 Task: Use the formula "DEVSQ" in spreadsheet "Project protfolio".
Action: Mouse moved to (604, 92)
Screenshot: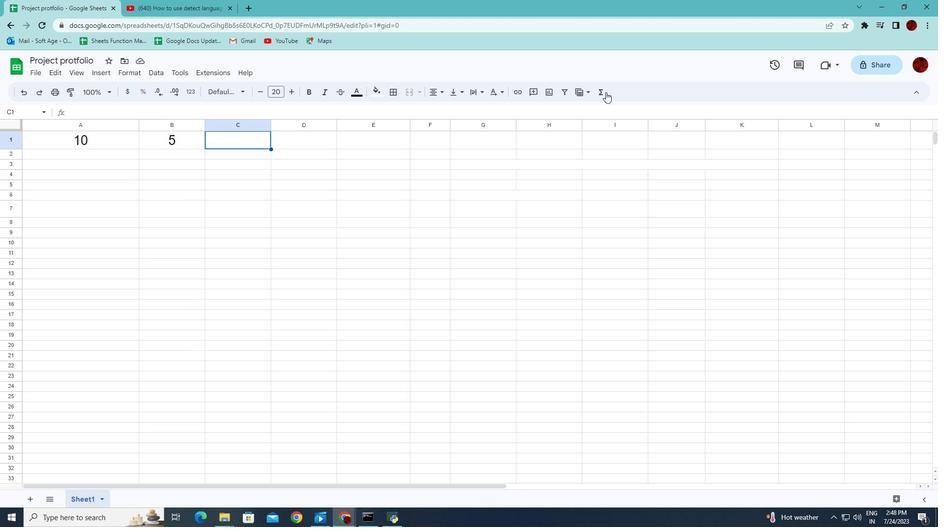 
Action: Mouse pressed left at (604, 92)
Screenshot: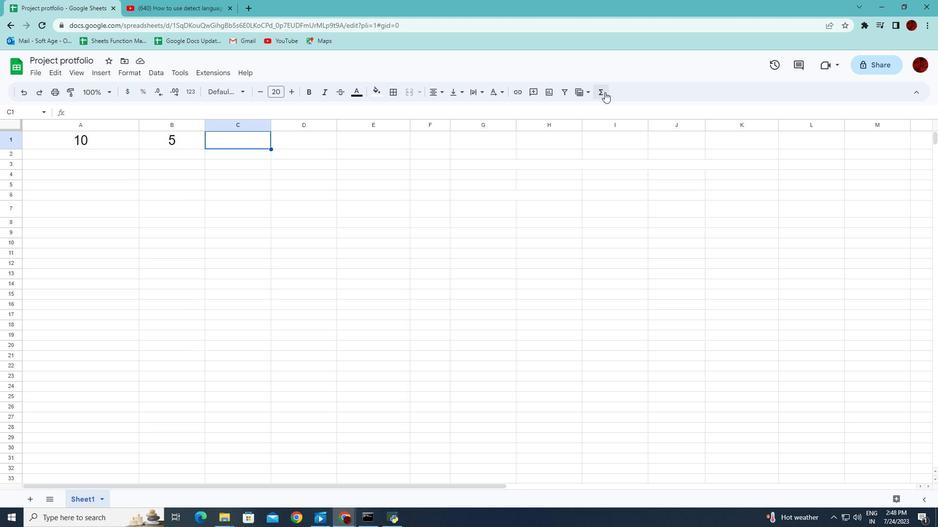 
Action: Mouse moved to (747, 198)
Screenshot: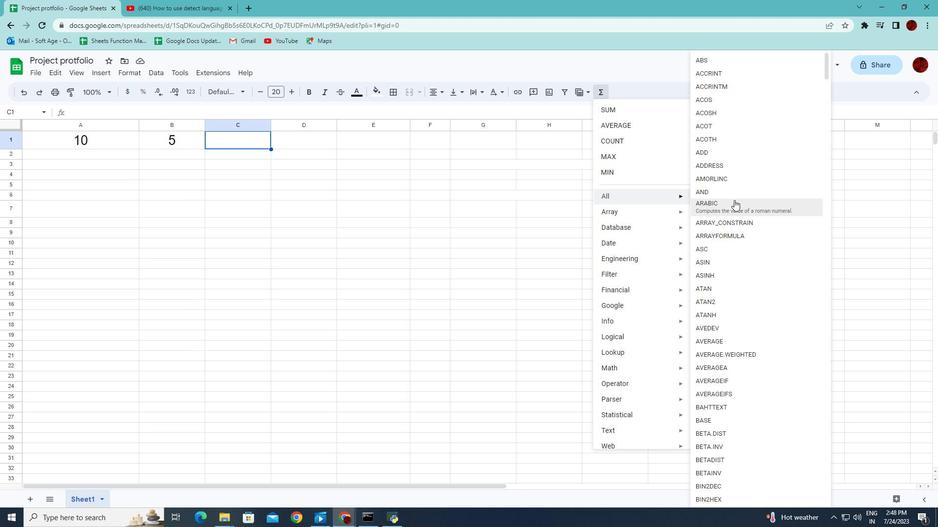 
Action: Mouse scrolled (747, 197) with delta (0, 0)
Screenshot: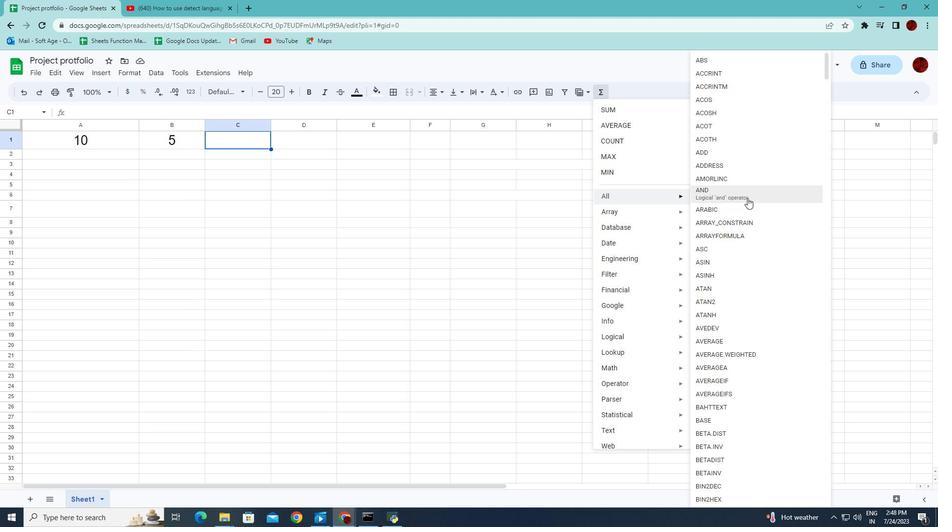 
Action: Mouse scrolled (747, 197) with delta (0, 0)
Screenshot: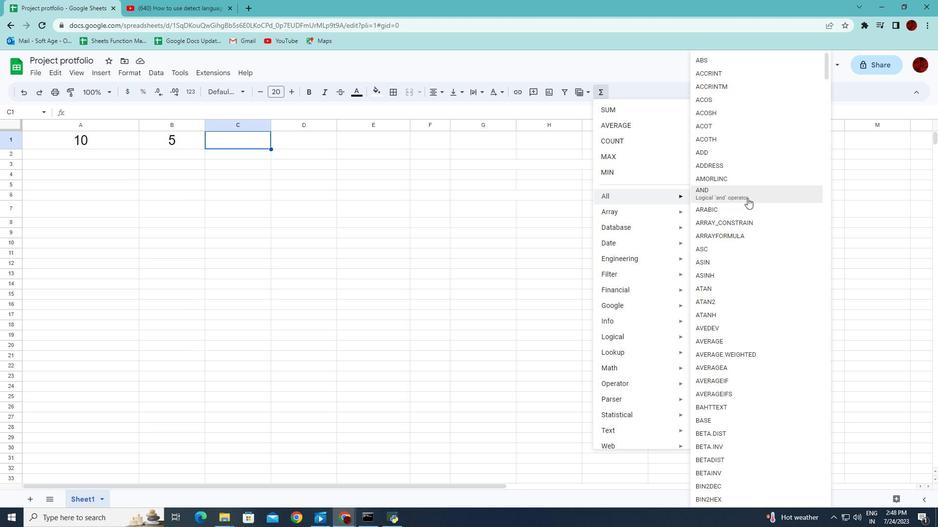 
Action: Mouse scrolled (747, 197) with delta (0, 0)
Screenshot: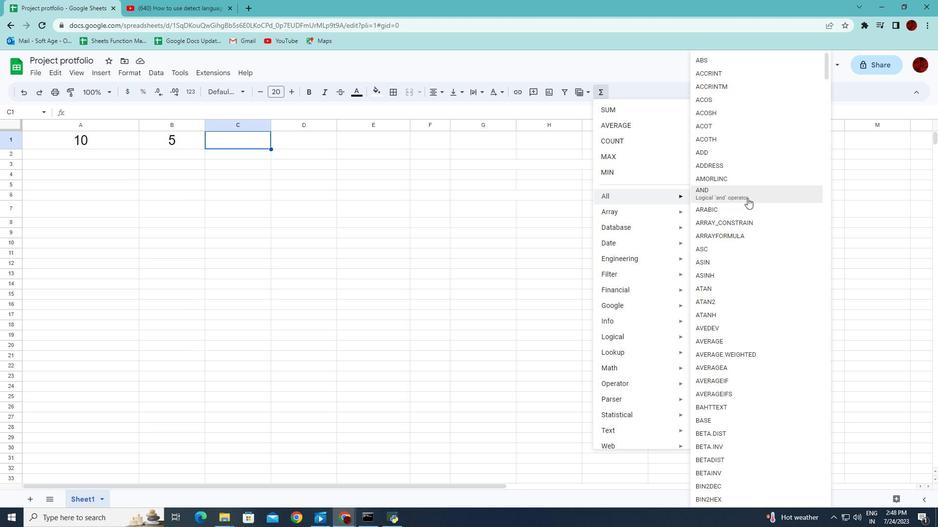 
Action: Mouse scrolled (747, 197) with delta (0, 0)
Screenshot: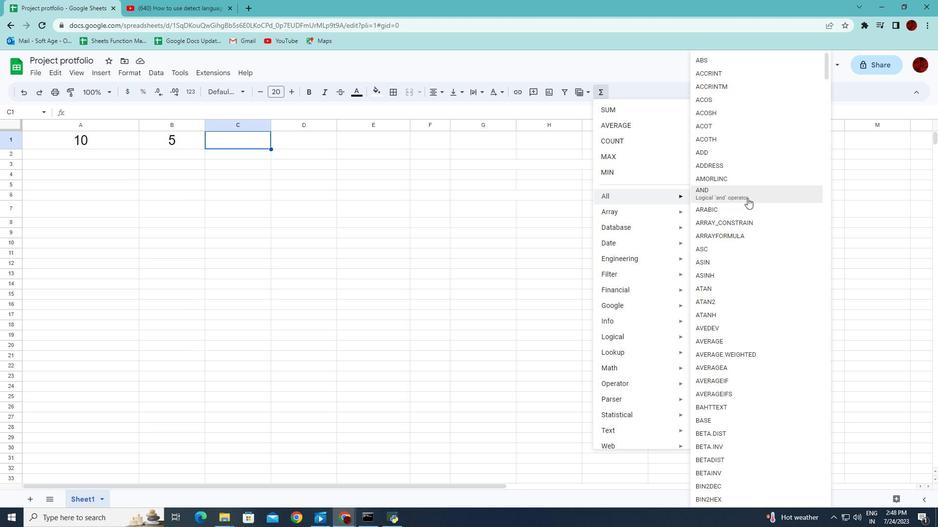 
Action: Mouse scrolled (747, 197) with delta (0, 0)
Screenshot: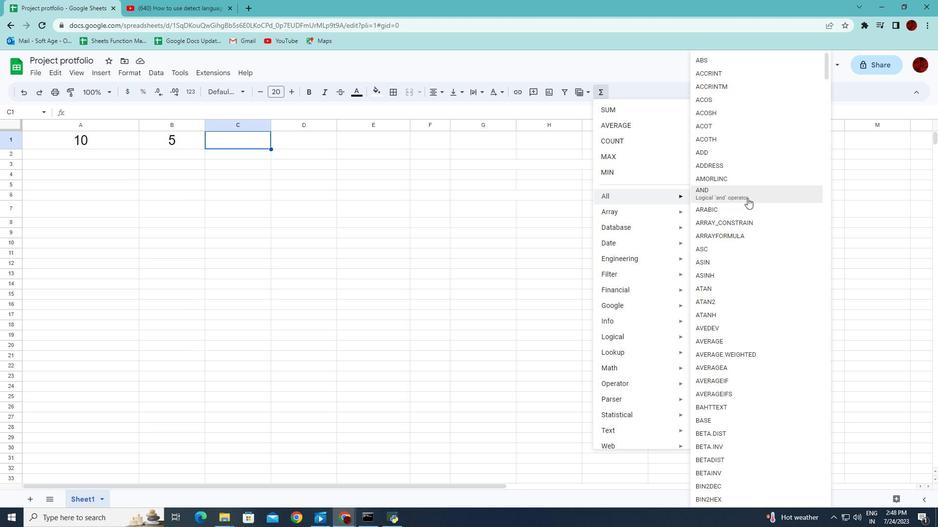 
Action: Mouse scrolled (747, 197) with delta (0, 0)
Screenshot: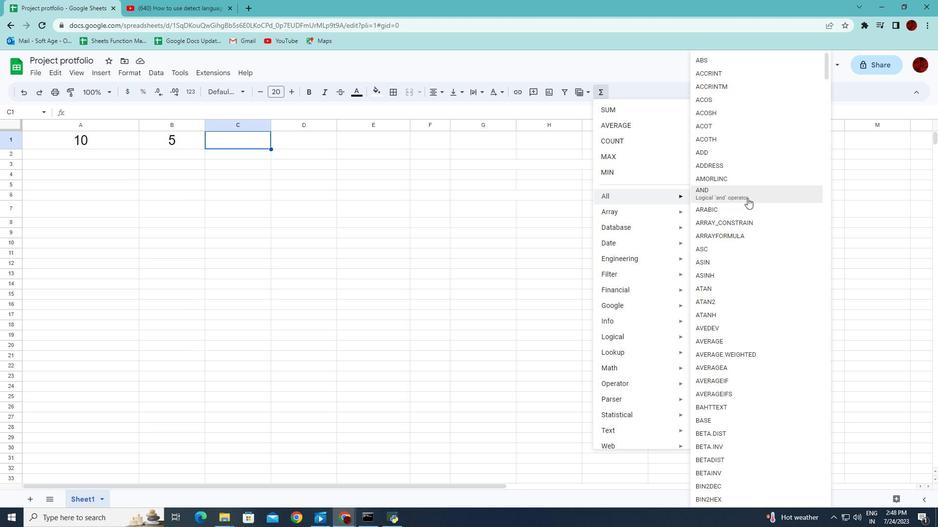 
Action: Mouse scrolled (747, 197) with delta (0, 0)
Screenshot: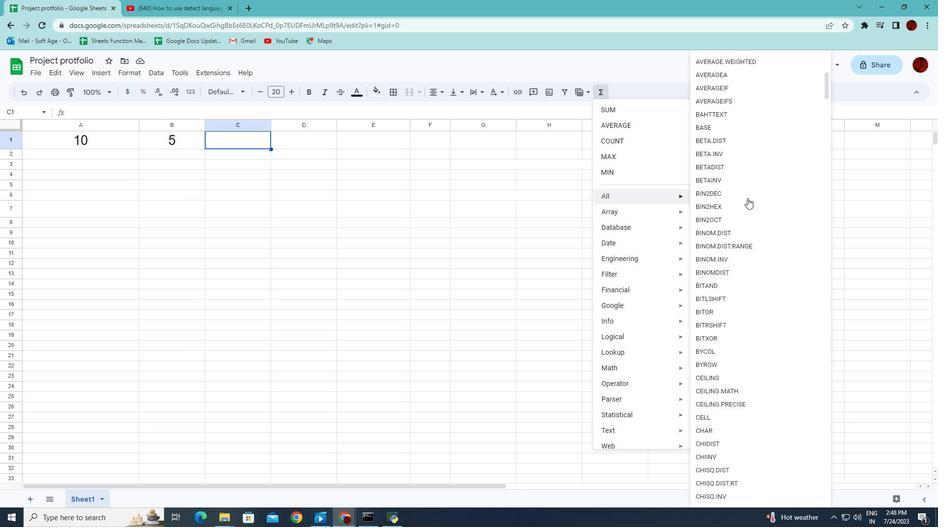 
Action: Mouse scrolled (747, 197) with delta (0, 0)
Screenshot: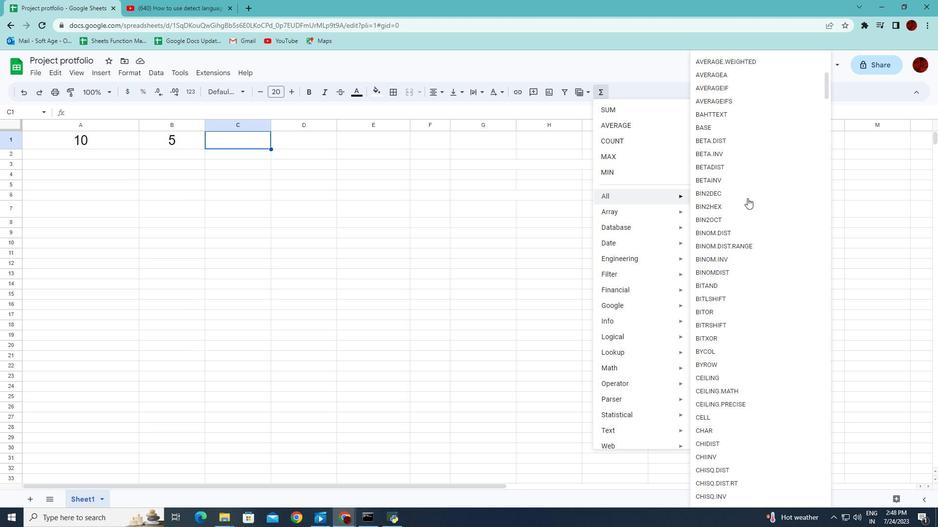 
Action: Mouse scrolled (747, 197) with delta (0, 0)
Screenshot: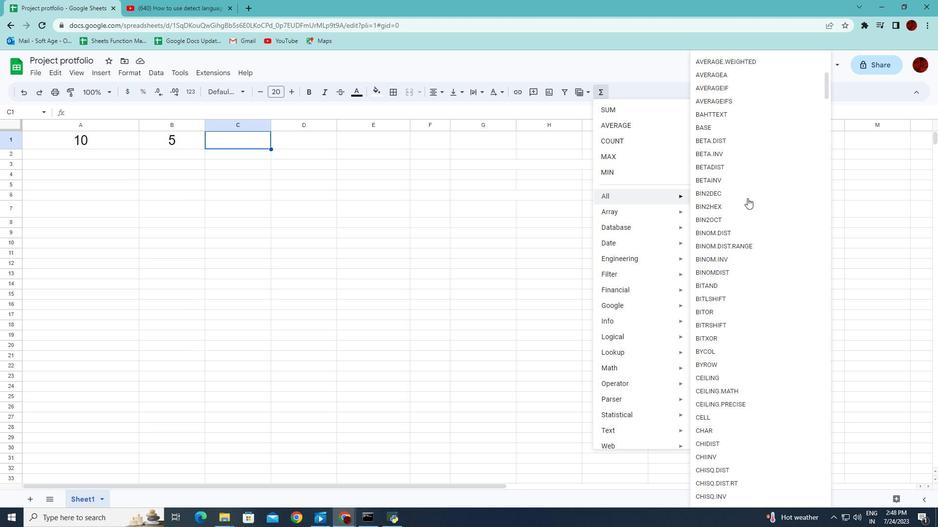 
Action: Mouse scrolled (747, 197) with delta (0, 0)
Screenshot: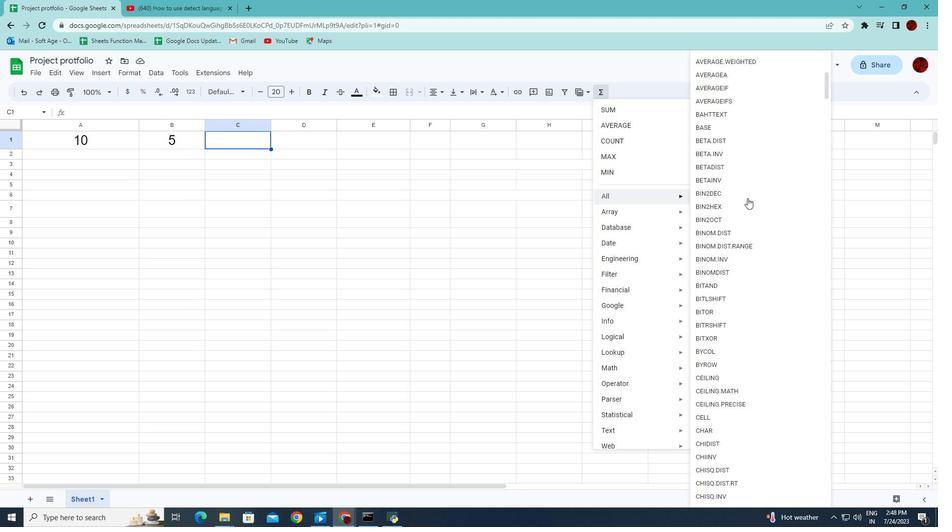 
Action: Mouse scrolled (747, 197) with delta (0, 0)
Screenshot: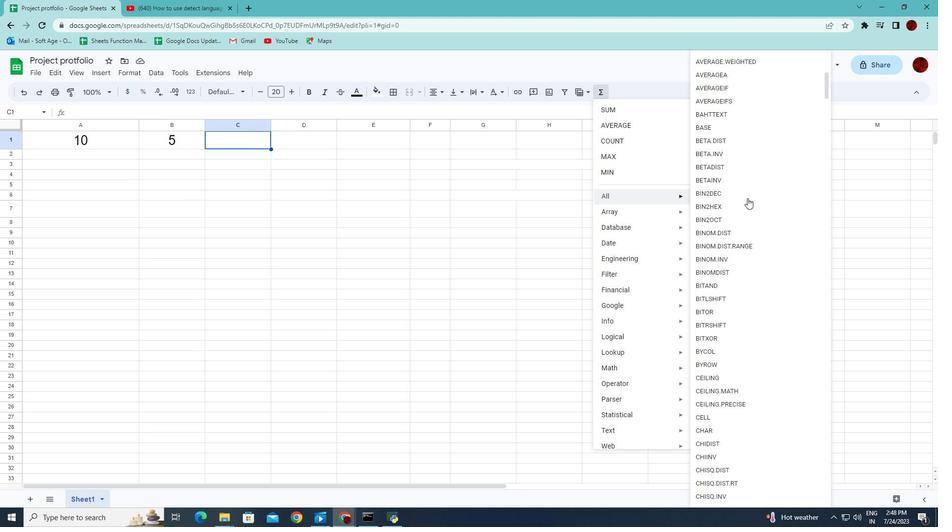 
Action: Mouse scrolled (747, 197) with delta (0, 0)
Screenshot: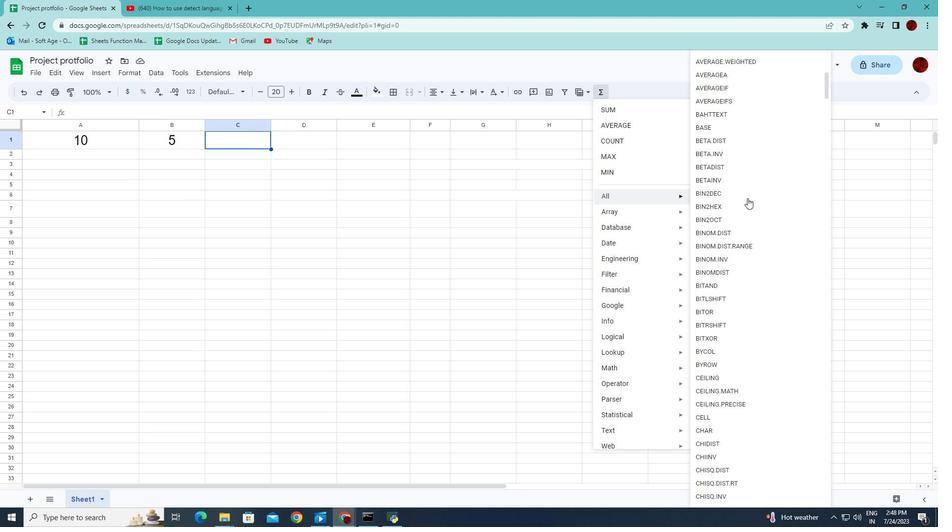 
Action: Mouse scrolled (747, 197) with delta (0, 0)
Screenshot: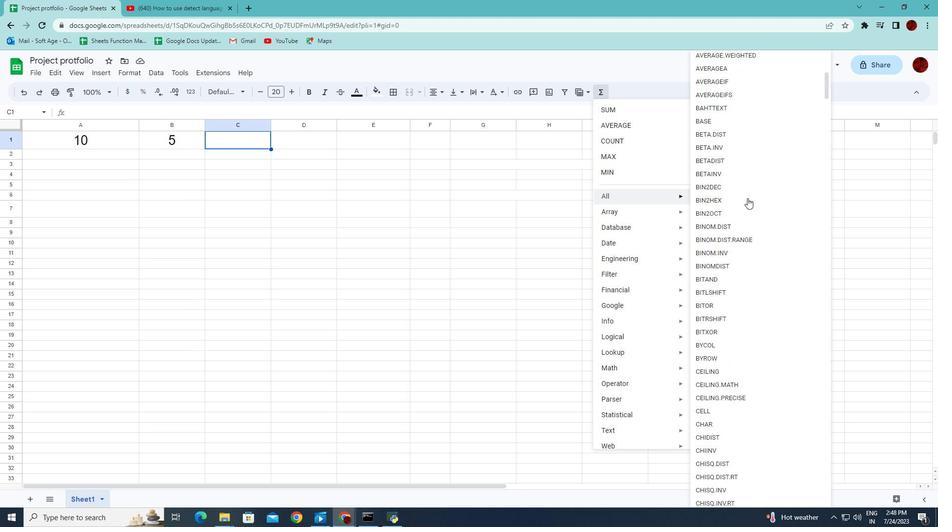 
Action: Mouse scrolled (747, 197) with delta (0, 0)
Screenshot: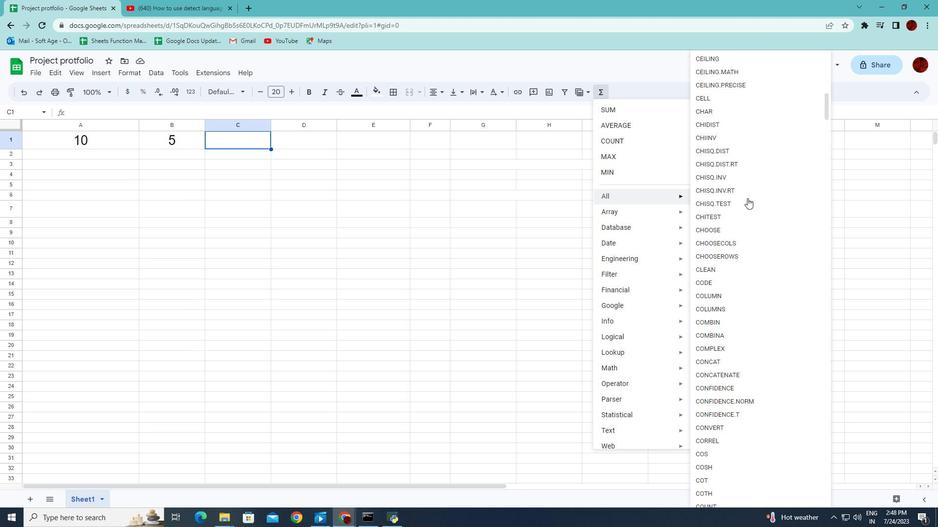 
Action: Mouse scrolled (747, 197) with delta (0, 0)
Screenshot: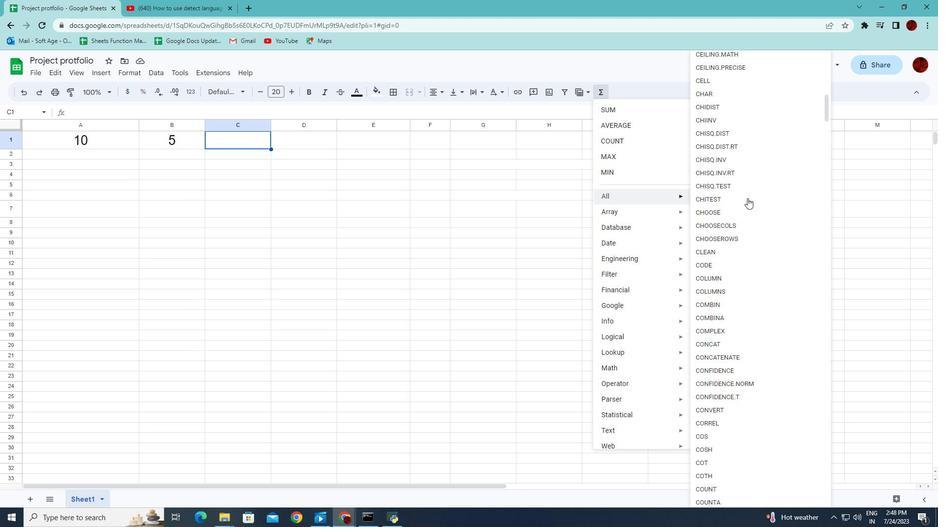 
Action: Mouse scrolled (747, 197) with delta (0, 0)
Screenshot: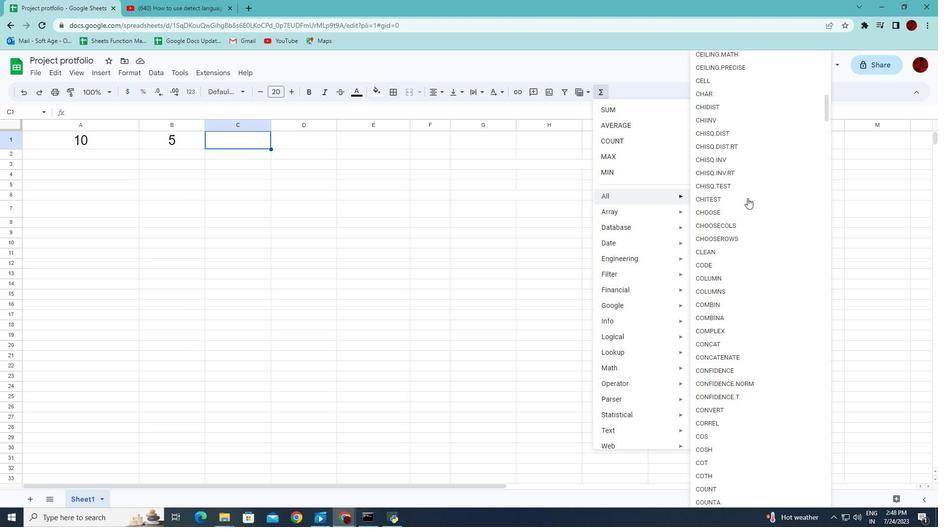
Action: Mouse scrolled (747, 197) with delta (0, 0)
Screenshot: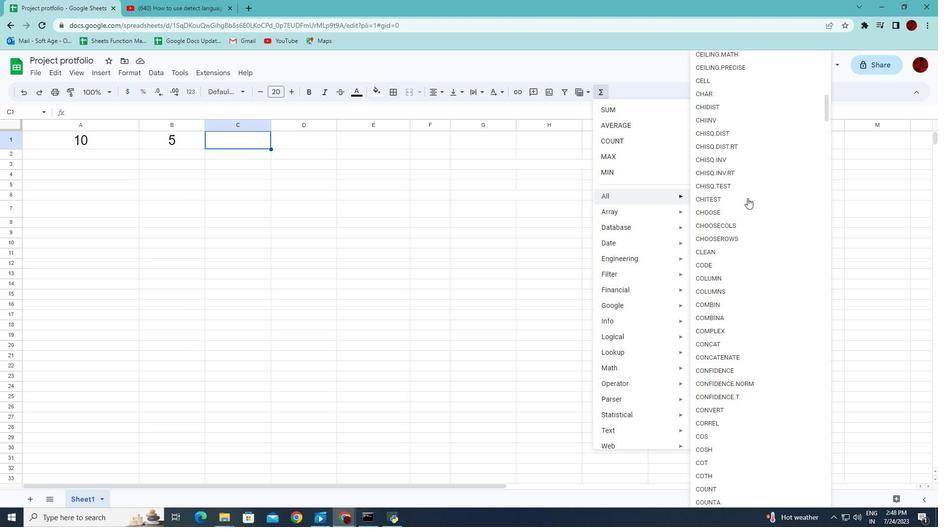 
Action: Mouse scrolled (747, 197) with delta (0, 0)
Screenshot: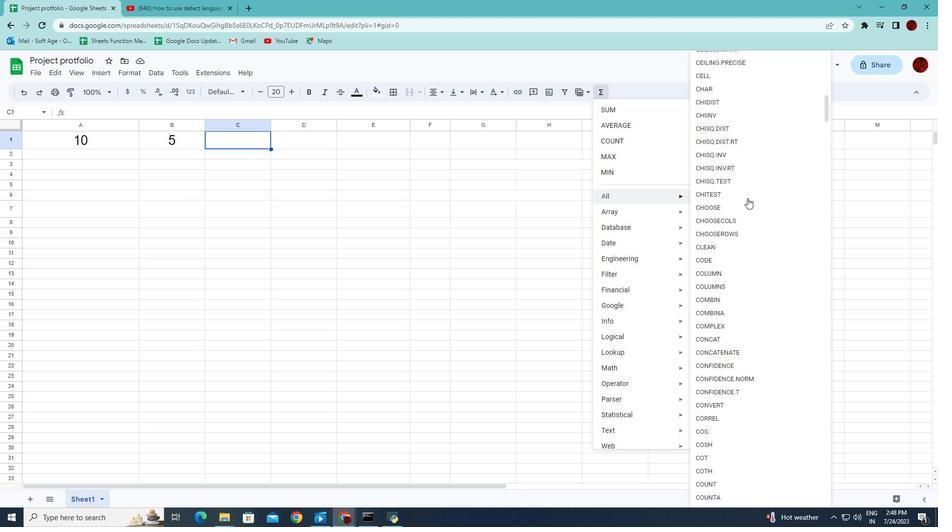 
Action: Mouse scrolled (747, 197) with delta (0, 0)
Screenshot: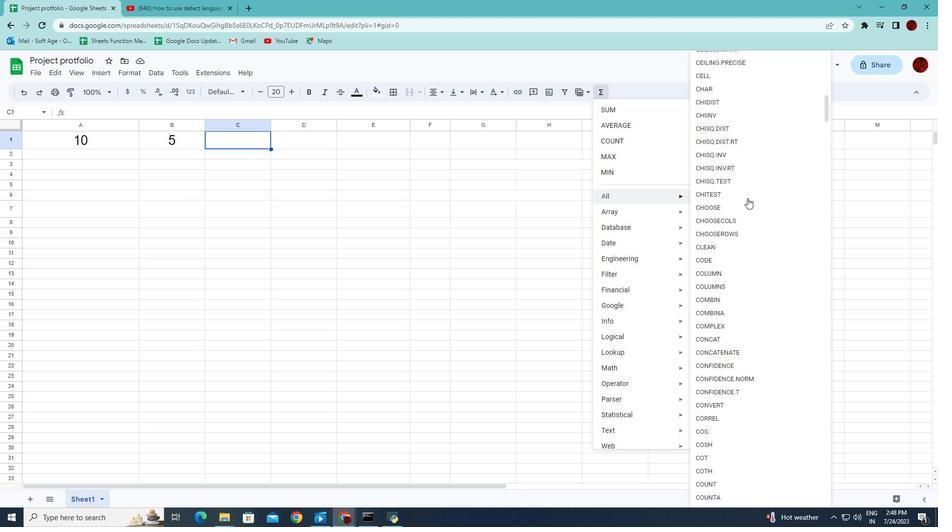 
Action: Mouse scrolled (747, 197) with delta (0, 0)
Screenshot: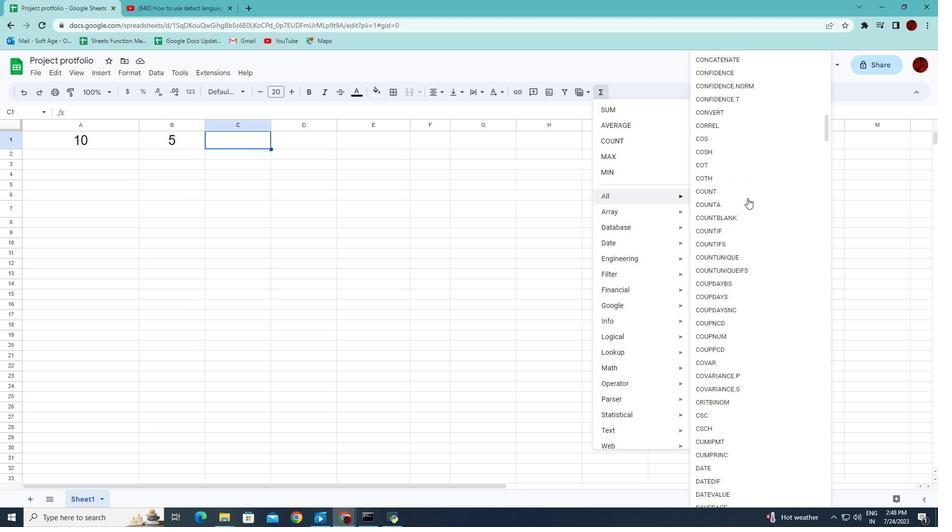 
Action: Mouse scrolled (747, 197) with delta (0, 0)
Screenshot: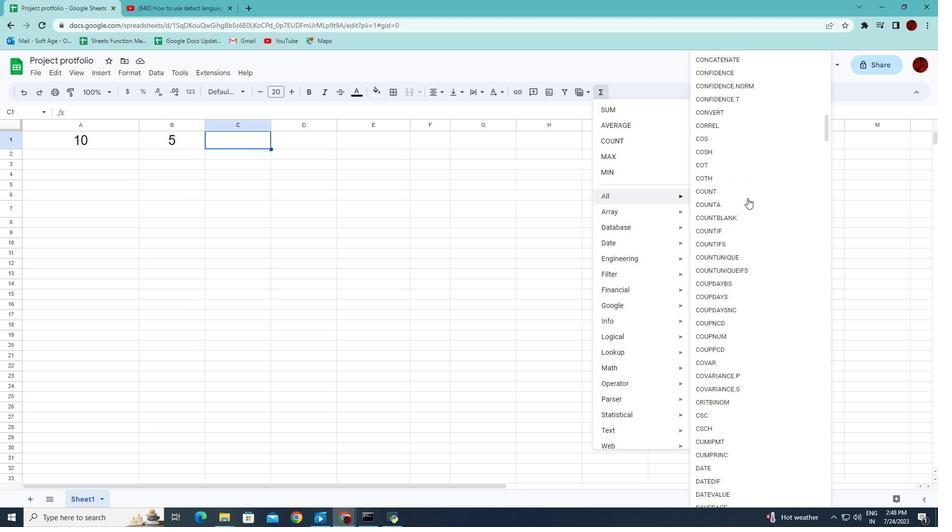 
Action: Mouse scrolled (747, 197) with delta (0, 0)
Screenshot: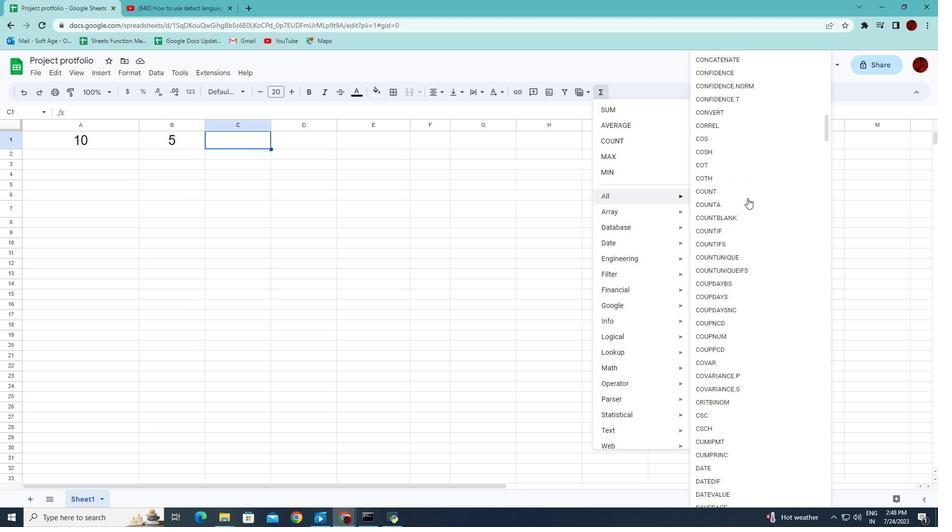 
Action: Mouse scrolled (747, 197) with delta (0, 0)
Screenshot: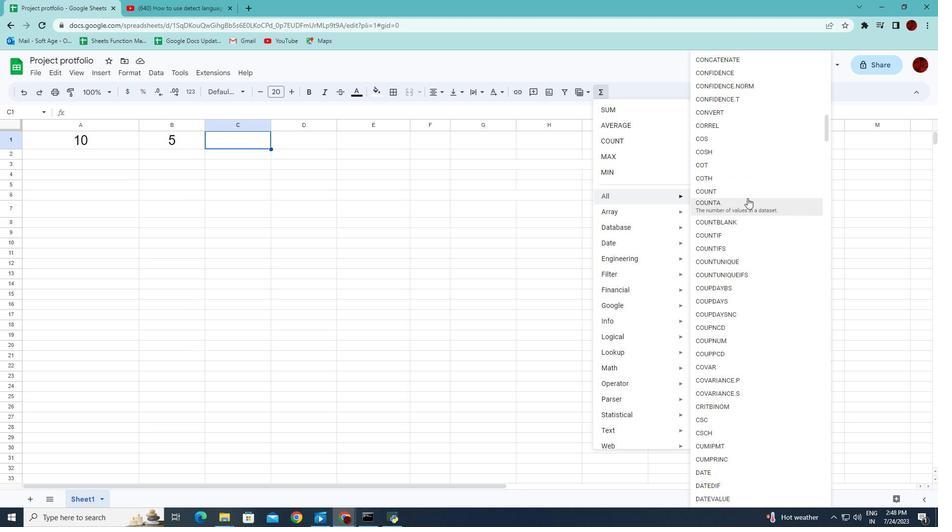 
Action: Mouse scrolled (747, 197) with delta (0, 0)
Screenshot: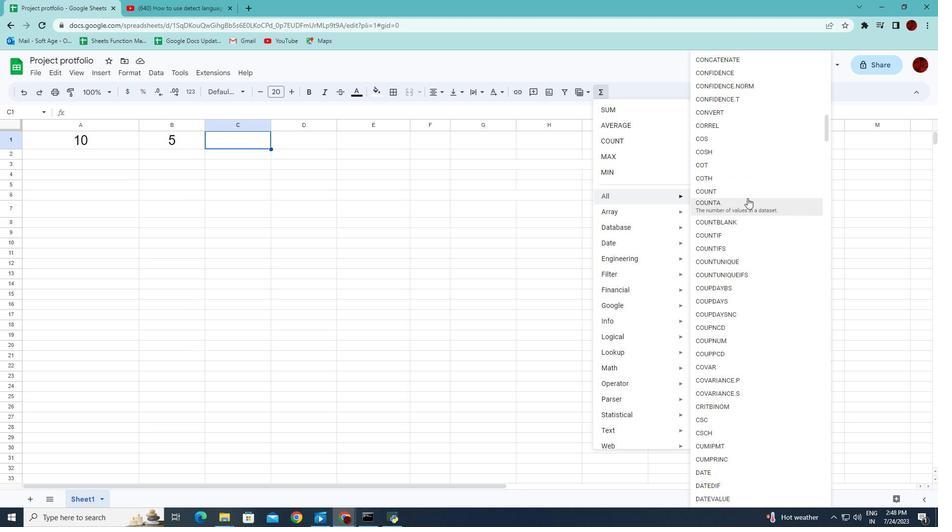 
Action: Mouse scrolled (747, 197) with delta (0, 0)
Screenshot: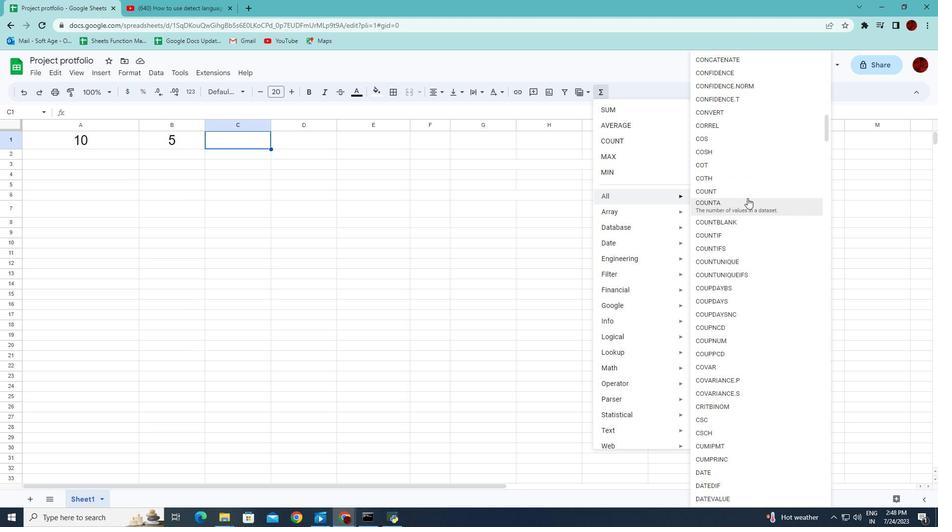 
Action: Mouse scrolled (747, 197) with delta (0, 0)
Screenshot: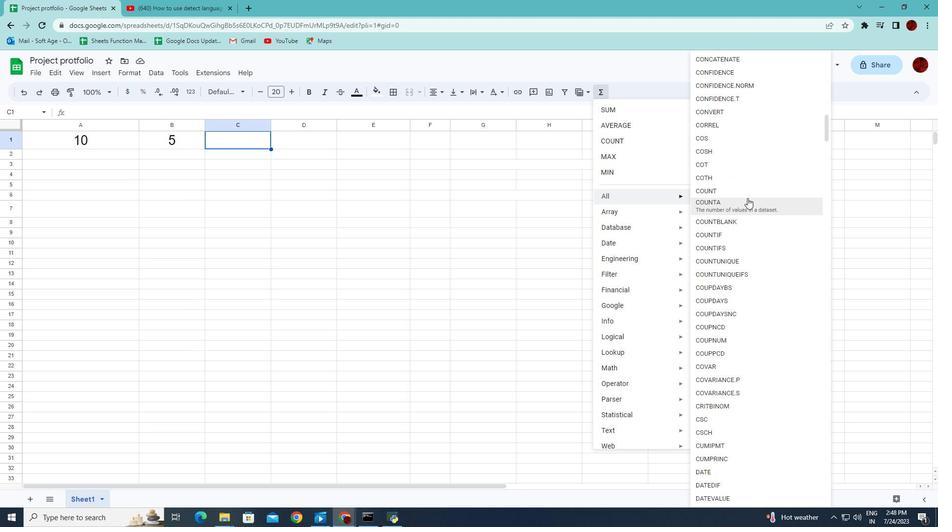 
Action: Mouse moved to (723, 372)
Screenshot: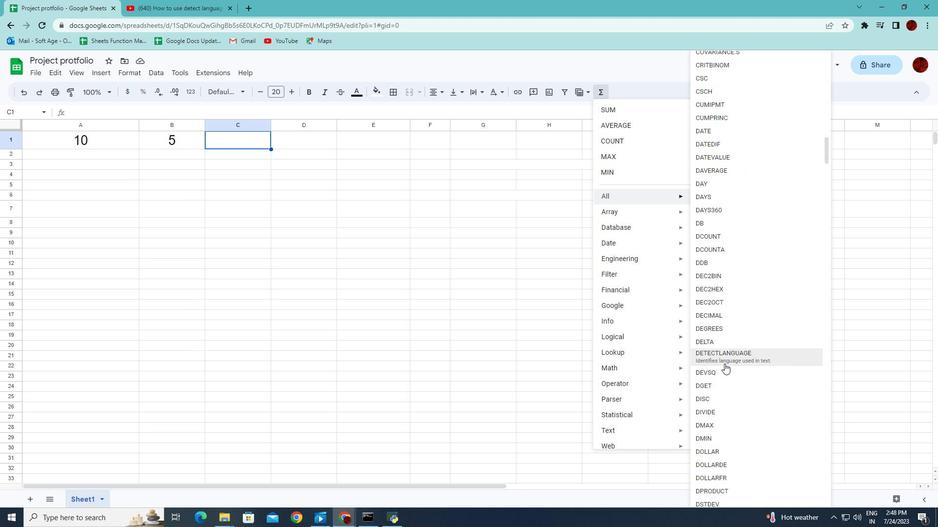 
Action: Mouse pressed left at (723, 372)
Screenshot: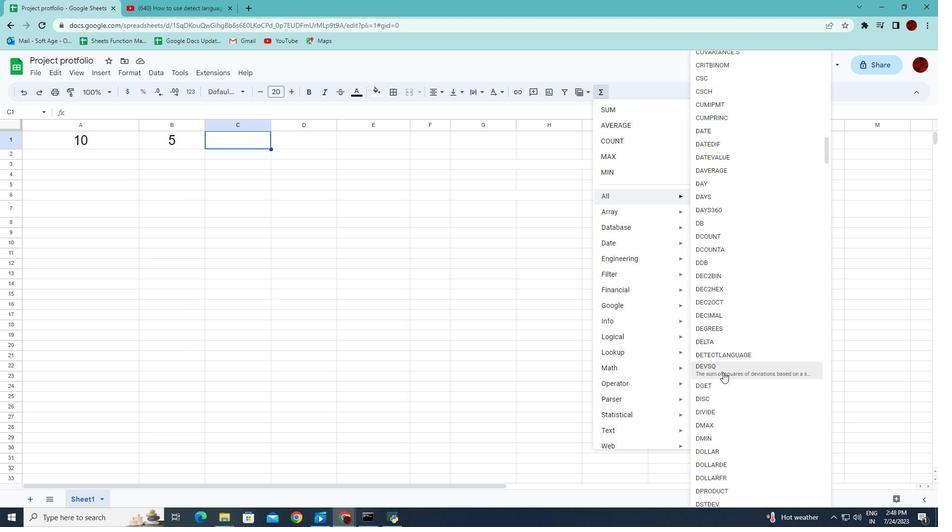 
Action: Mouse moved to (103, 142)
Screenshot: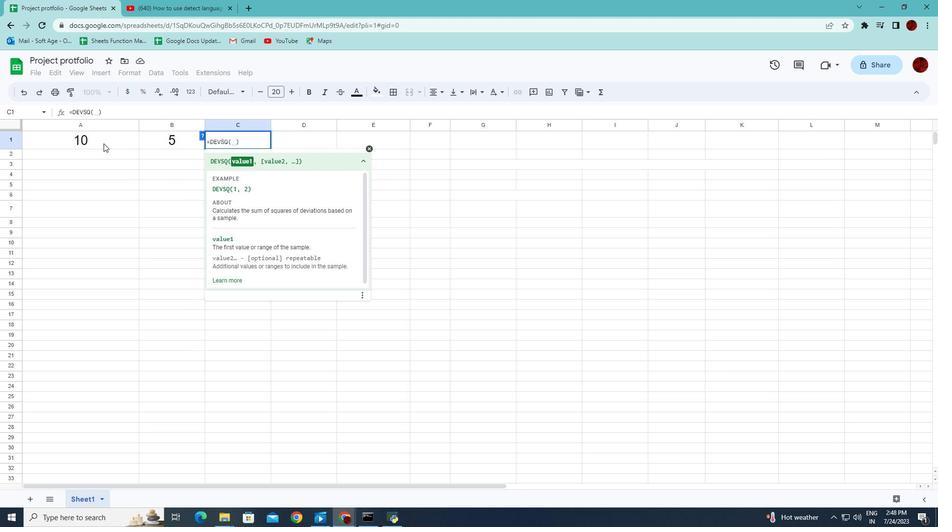 
Action: Mouse pressed left at (103, 142)
Screenshot: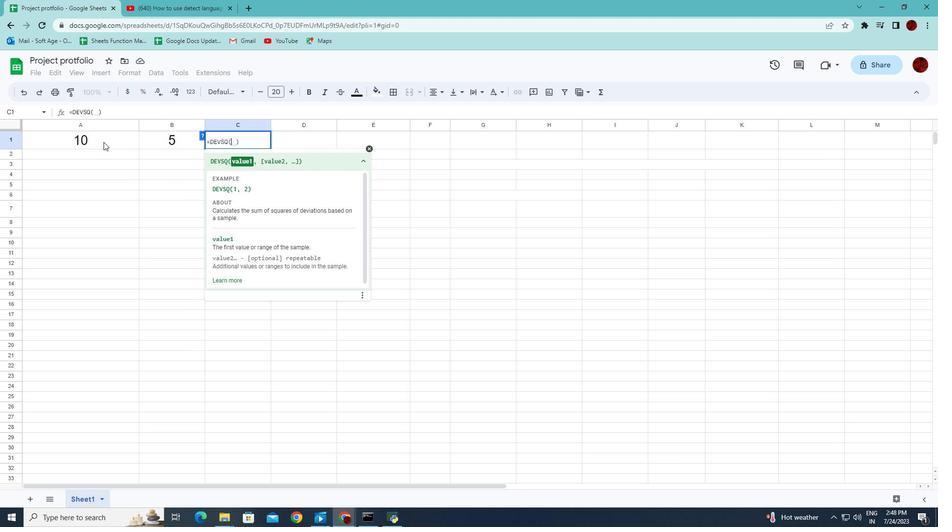 
Action: Mouse moved to (103, 142)
Screenshot: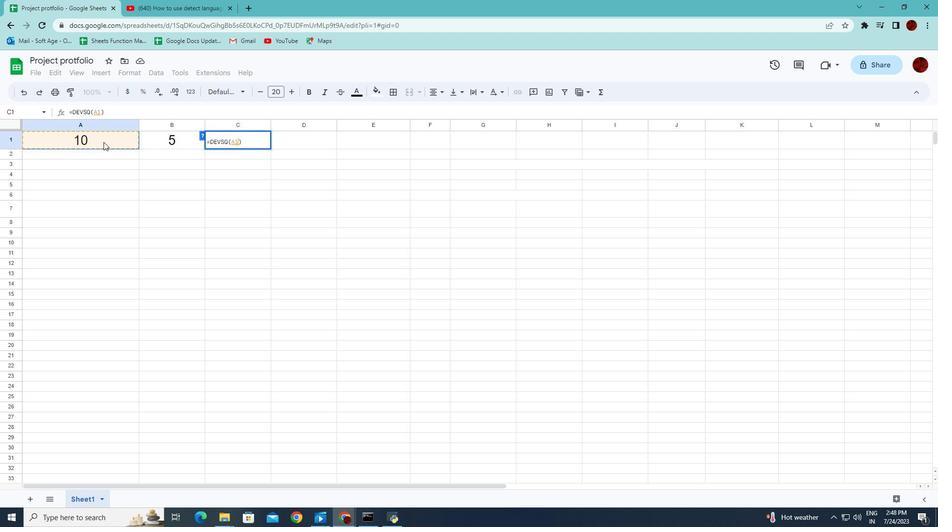 
Action: Key pressed ,
Screenshot: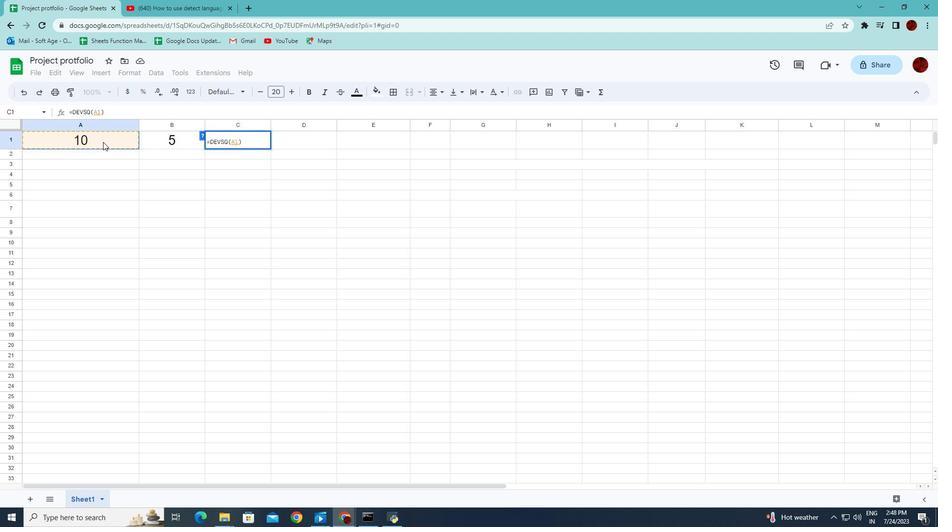 
Action: Mouse moved to (156, 137)
Screenshot: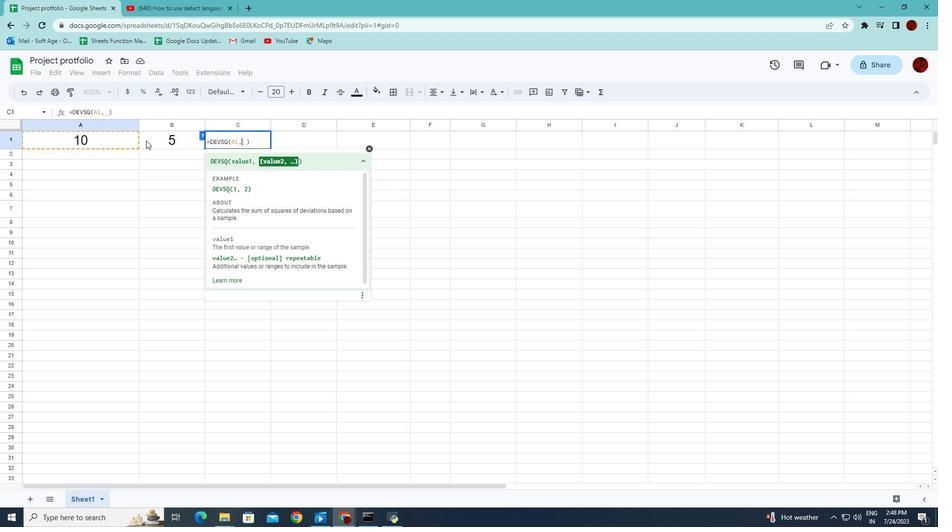 
Action: Mouse pressed left at (156, 137)
Screenshot: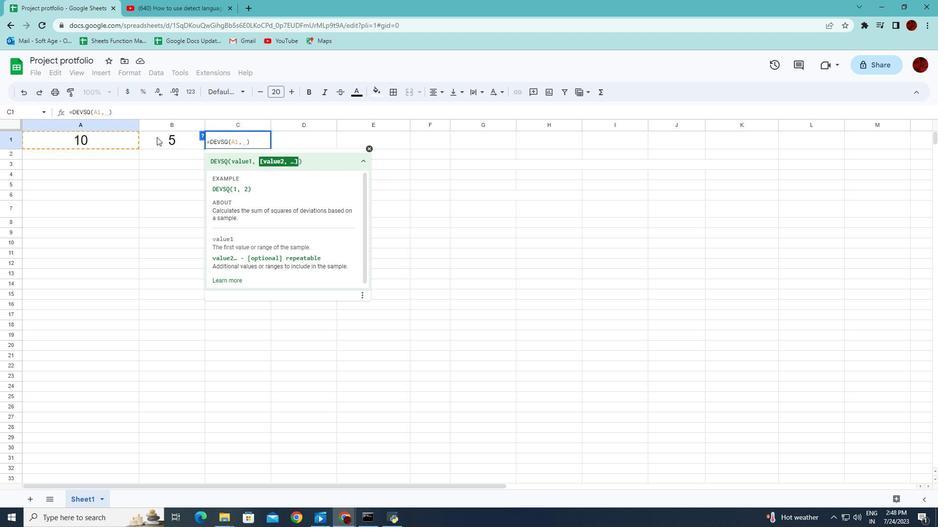 
Action: Key pressed <Key.enter>
Screenshot: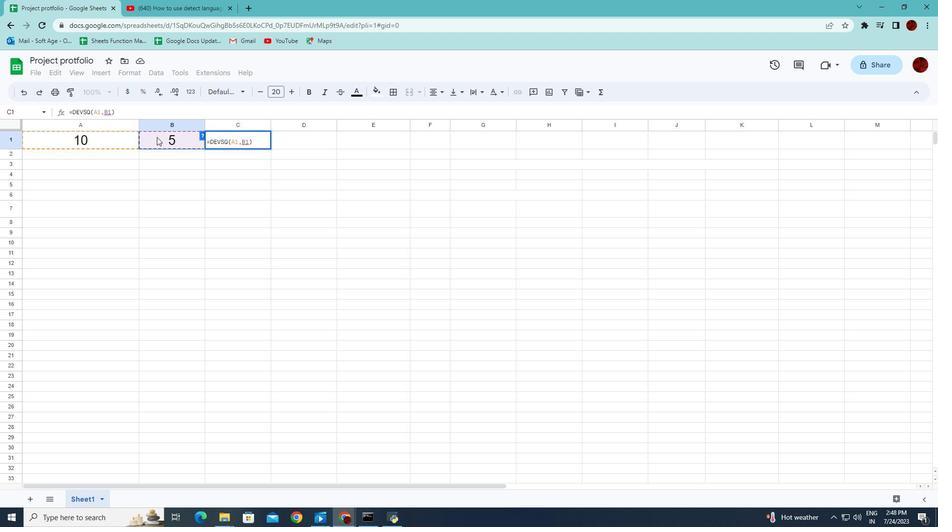 
